 Task: In the  document logbook.epub Use the feature 'and check spelling and grammer' Change font style of header to '30' Select the body of letter and change paragraph spacing to  1.5
Action: Mouse moved to (242, 82)
Screenshot: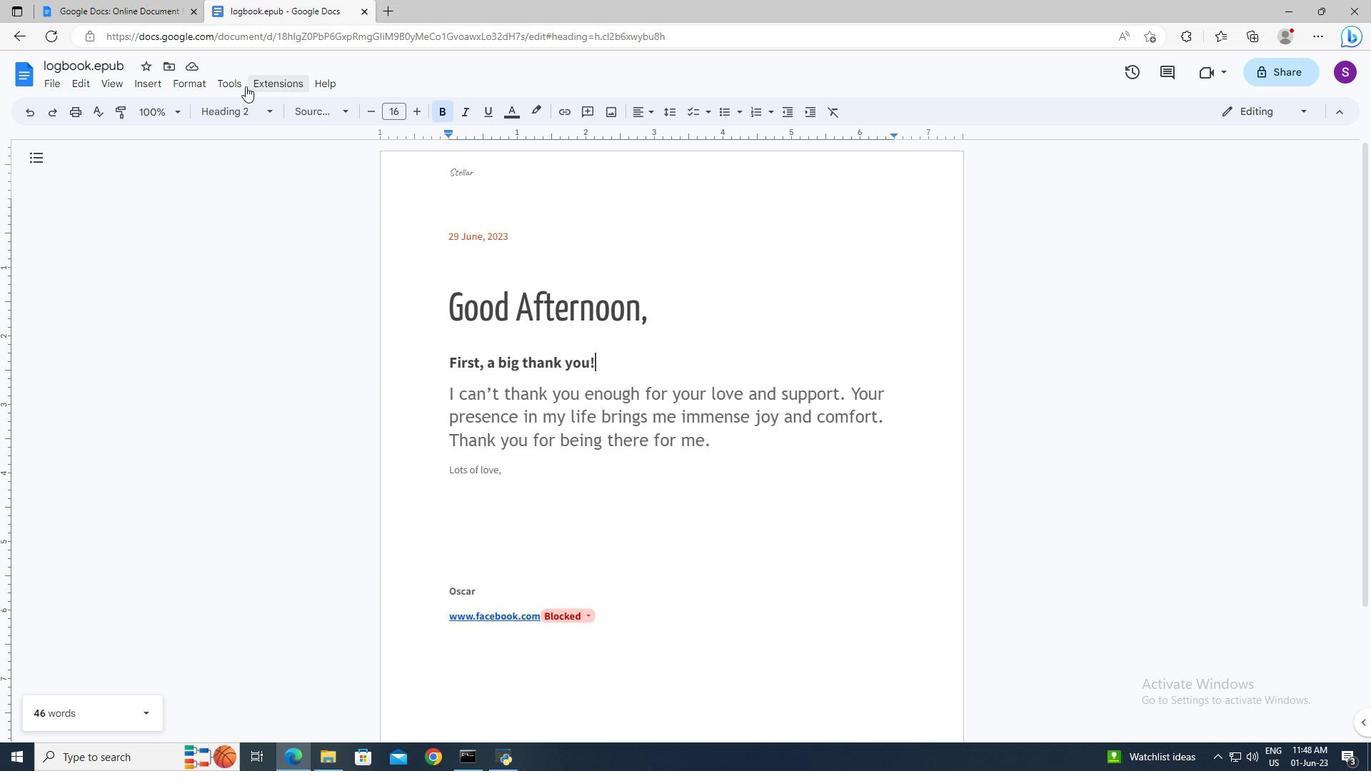 
Action: Mouse pressed left at (242, 82)
Screenshot: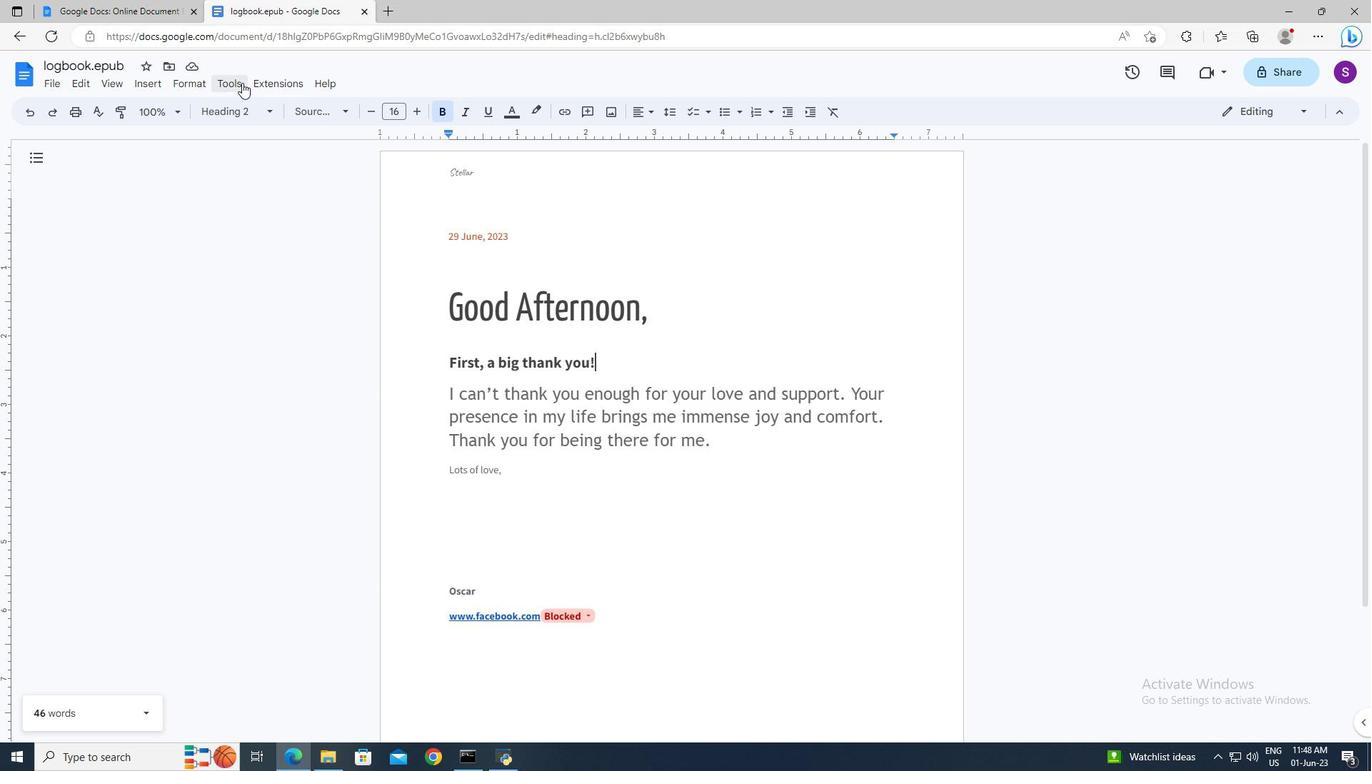 
Action: Mouse moved to (507, 114)
Screenshot: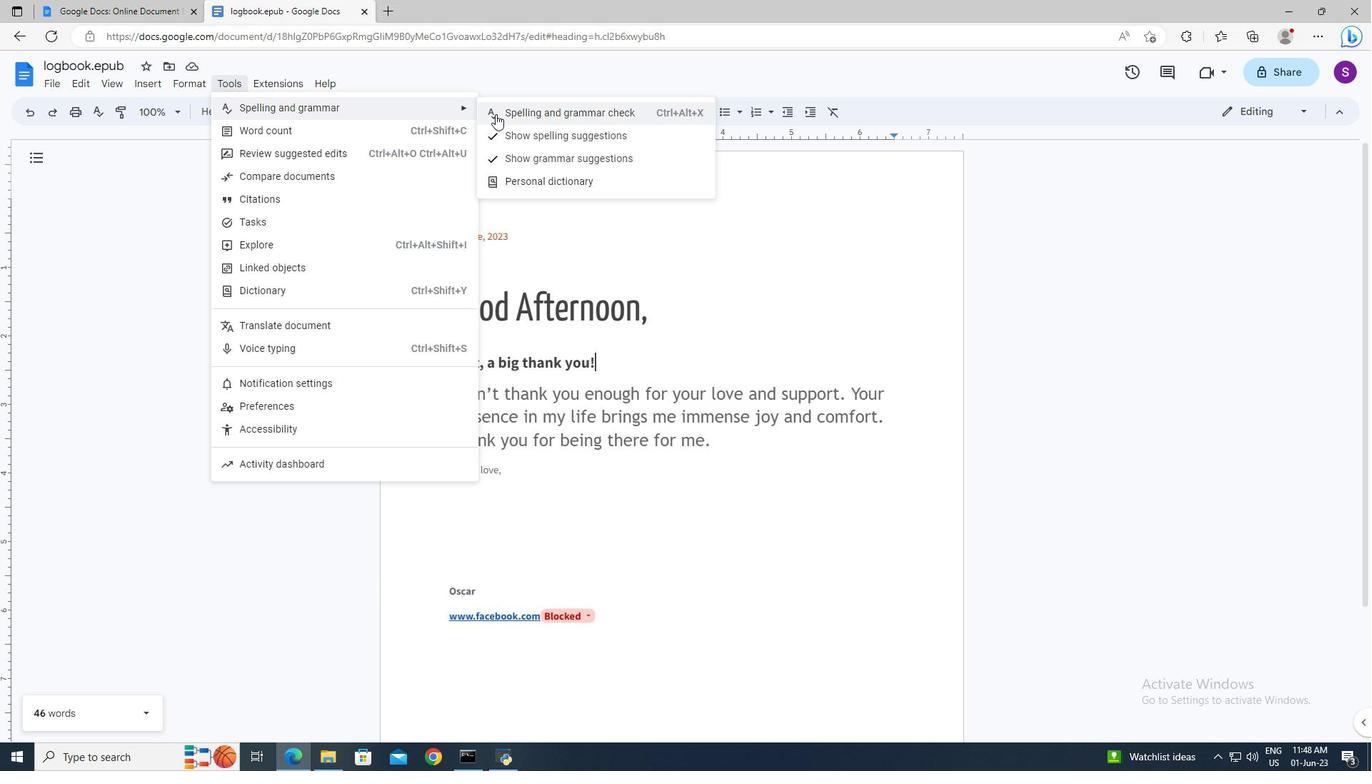 
Action: Mouse pressed left at (507, 114)
Screenshot: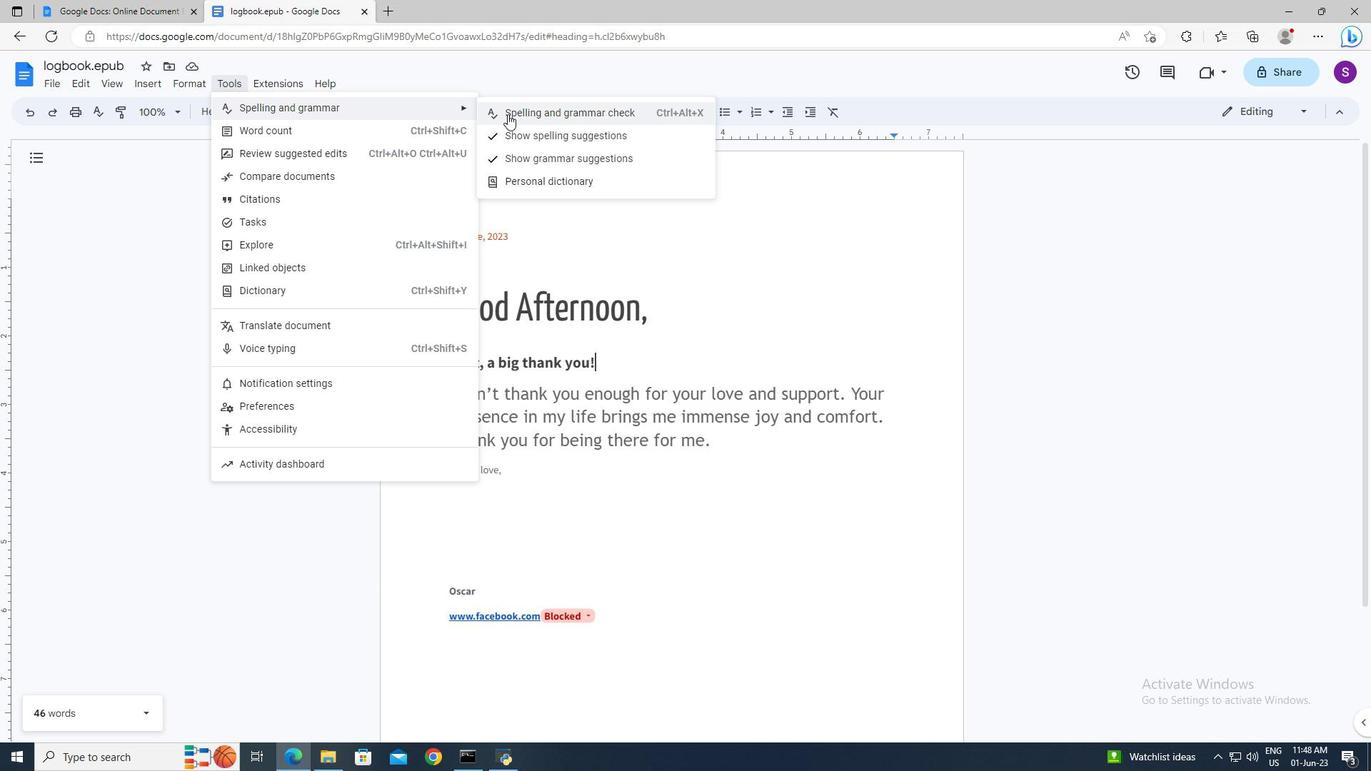 
Action: Mouse moved to (496, 175)
Screenshot: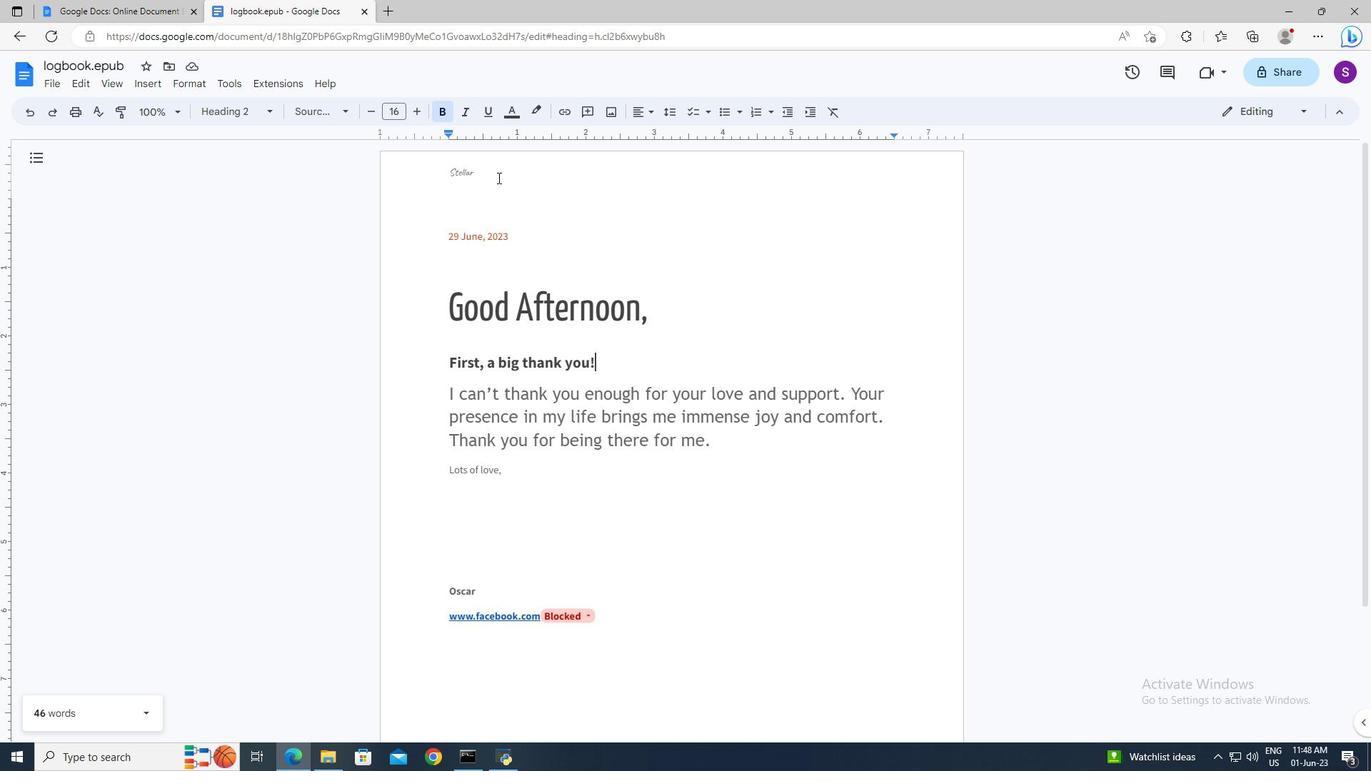 
Action: Mouse pressed left at (496, 175)
Screenshot: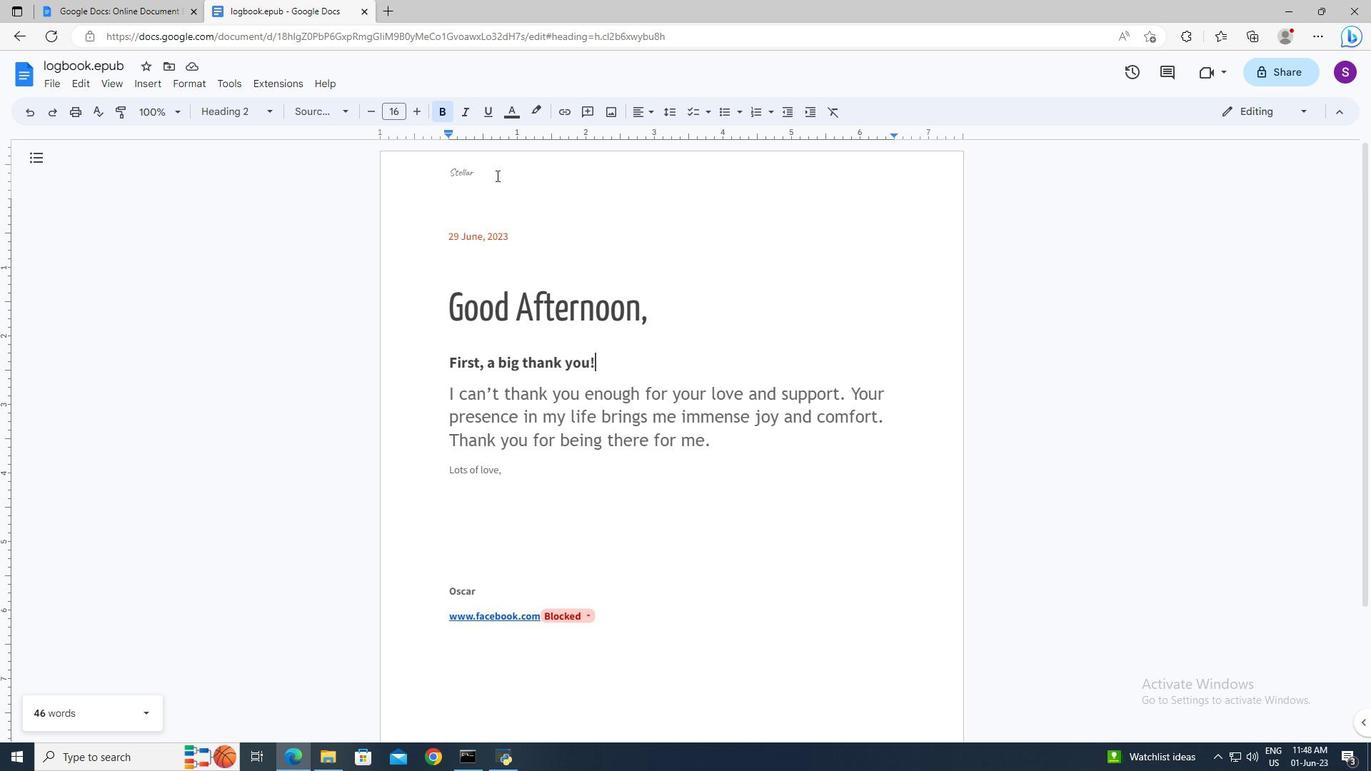
Action: Mouse pressed left at (496, 175)
Screenshot: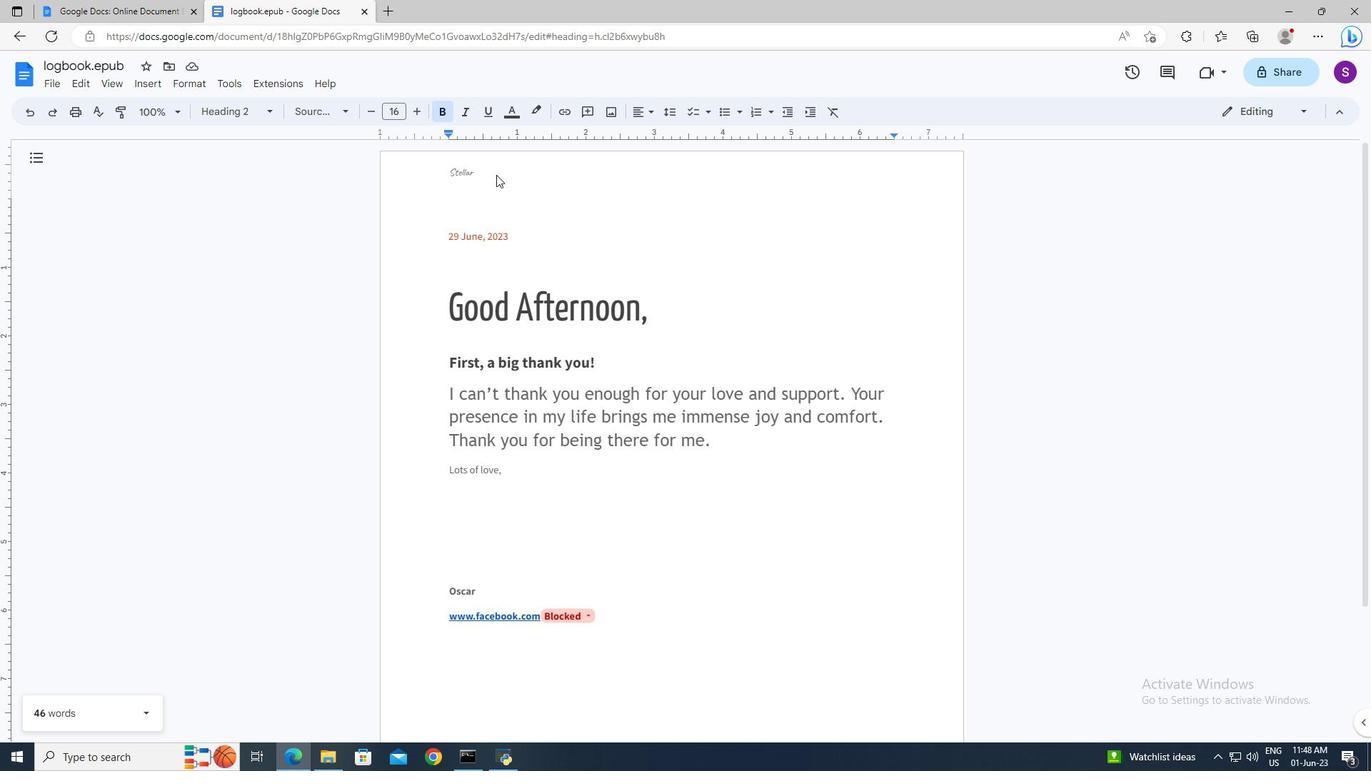 
Action: Key pressed <Key.shift><Key.up>
Screenshot: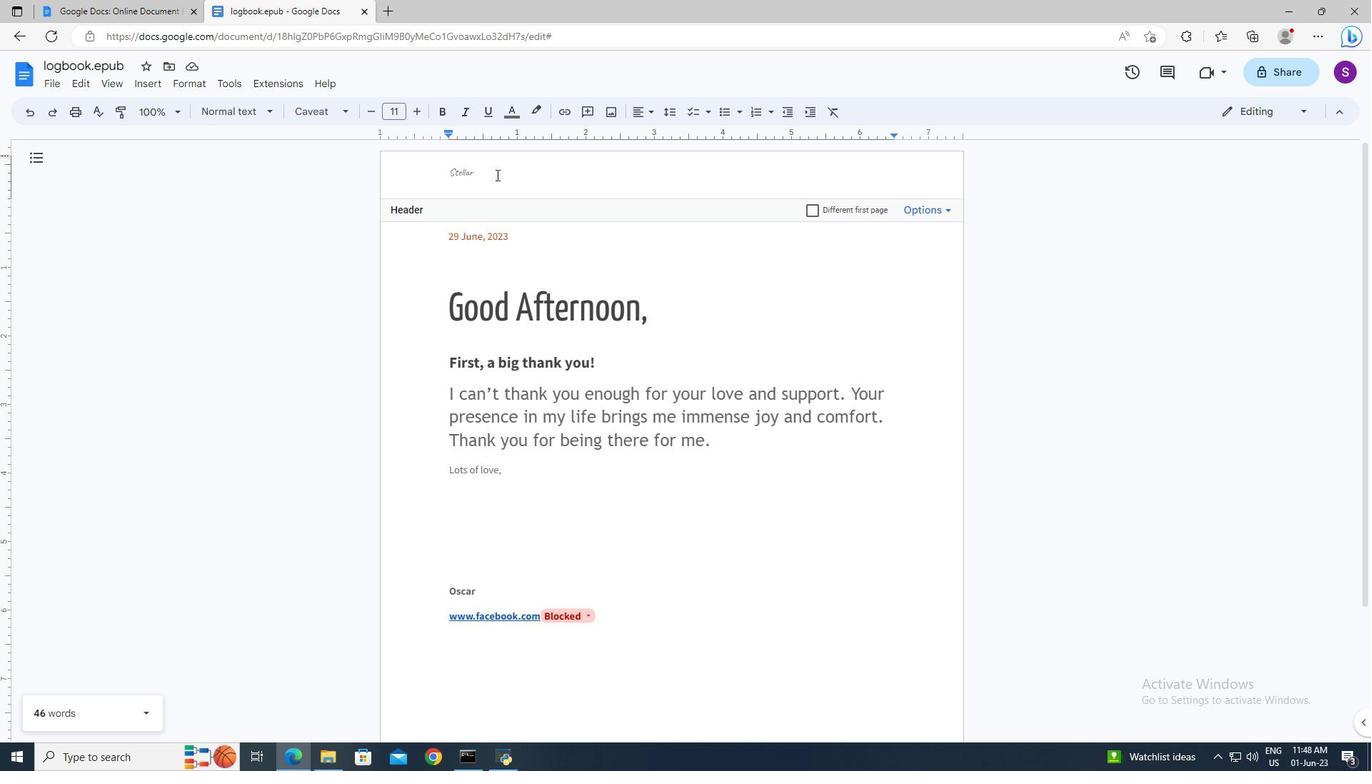 
Action: Mouse moved to (398, 117)
Screenshot: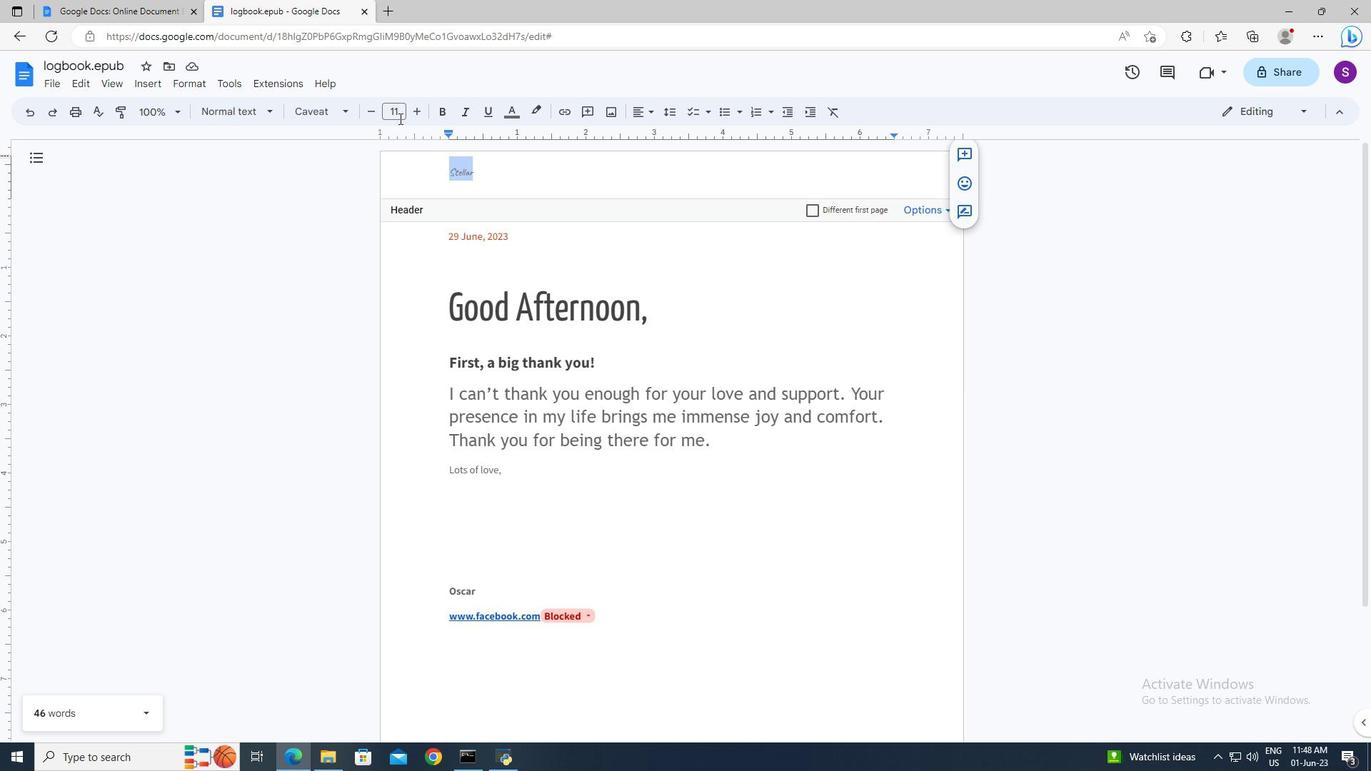 
Action: Mouse pressed left at (398, 117)
Screenshot: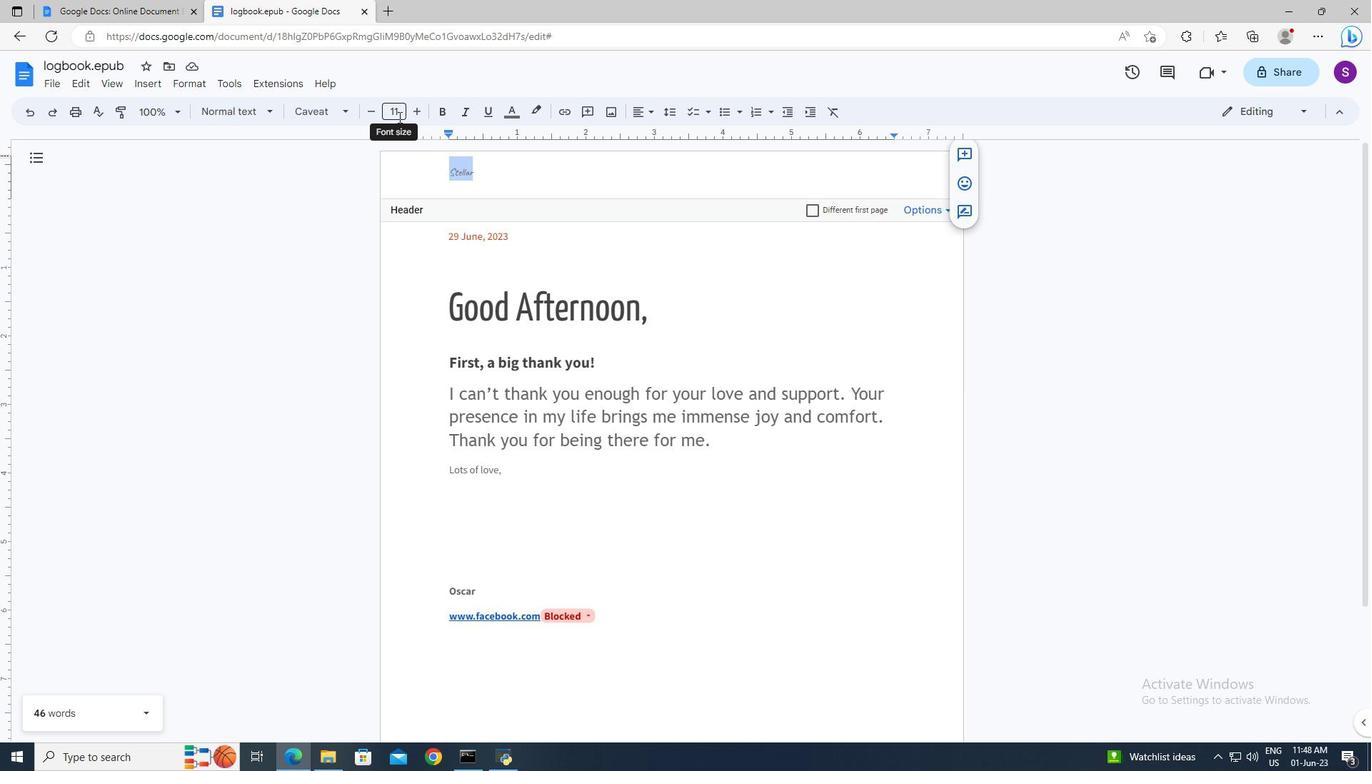 
Action: Key pressed 30<Key.enter>
Screenshot: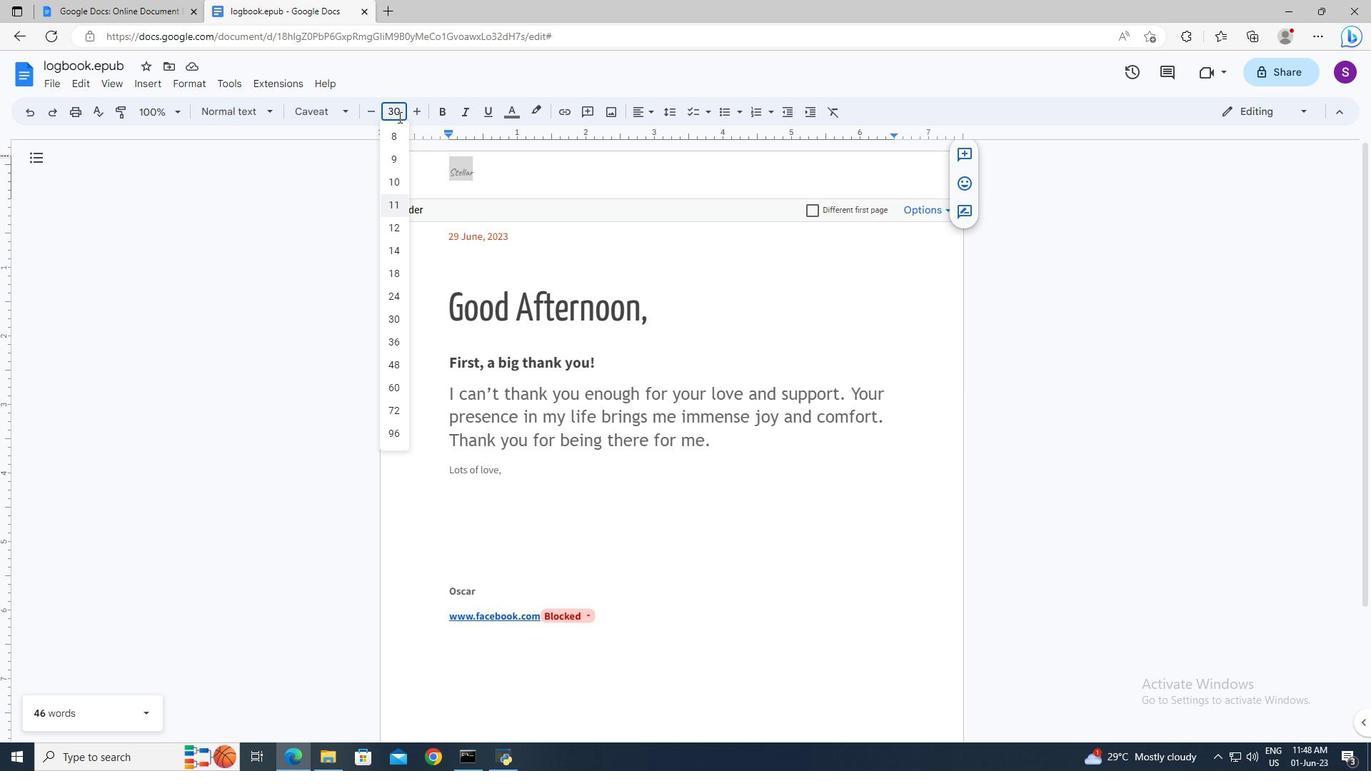
Action: Mouse moved to (525, 182)
Screenshot: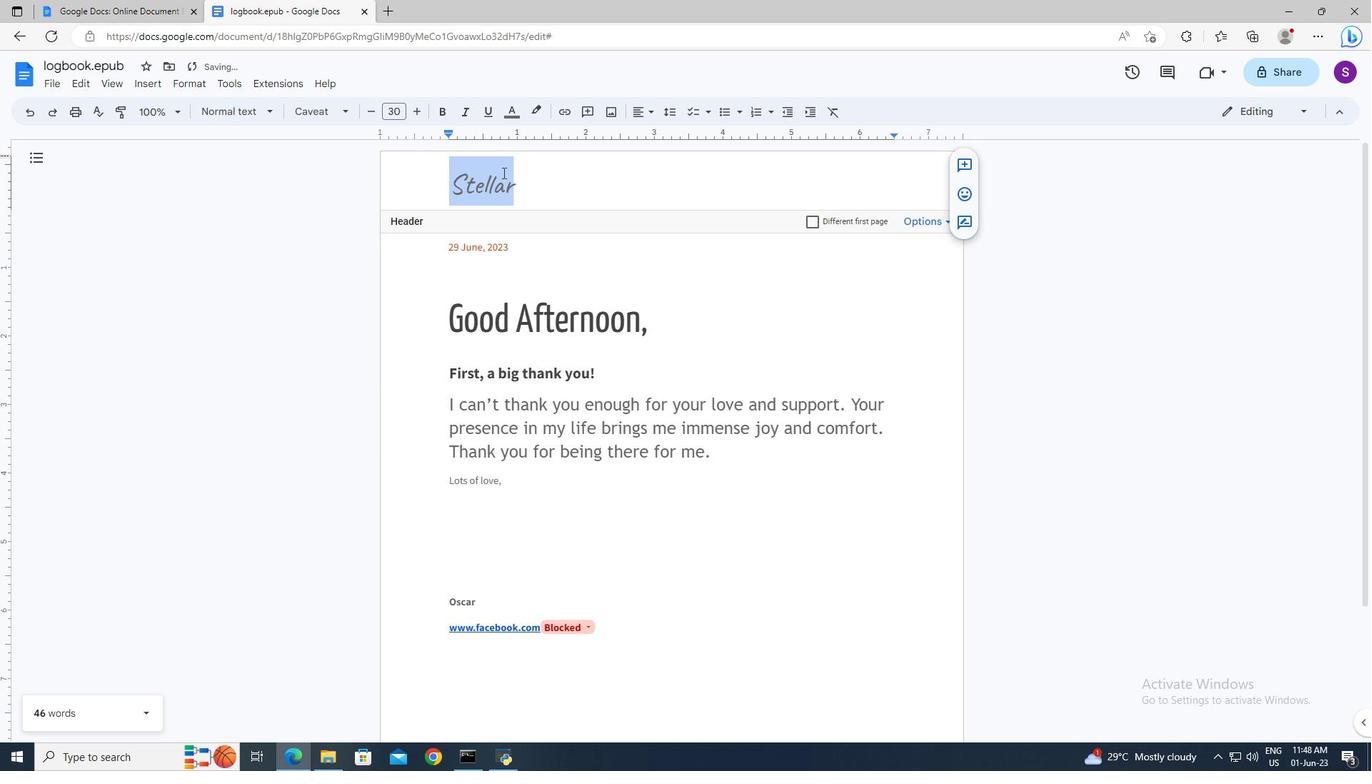
Action: Mouse pressed left at (525, 182)
Screenshot: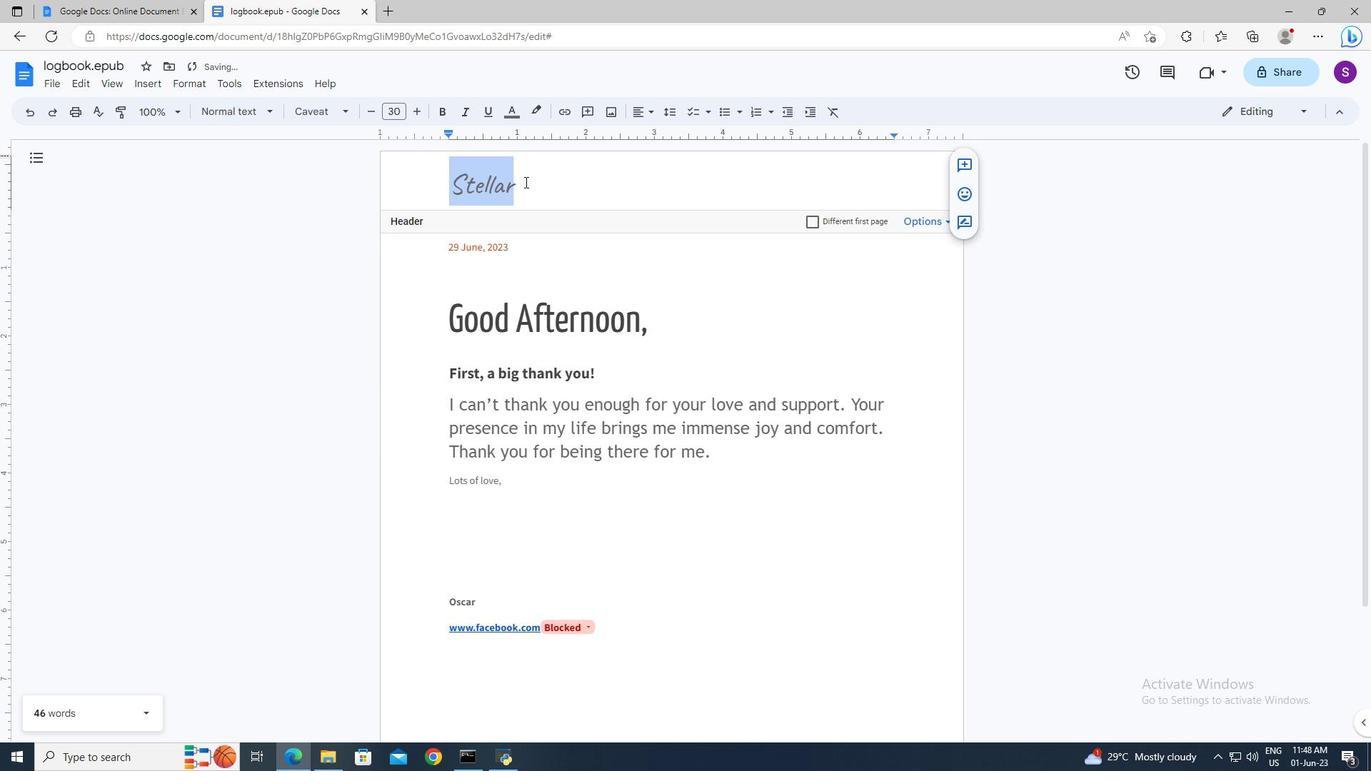 
Action: Mouse moved to (447, 405)
Screenshot: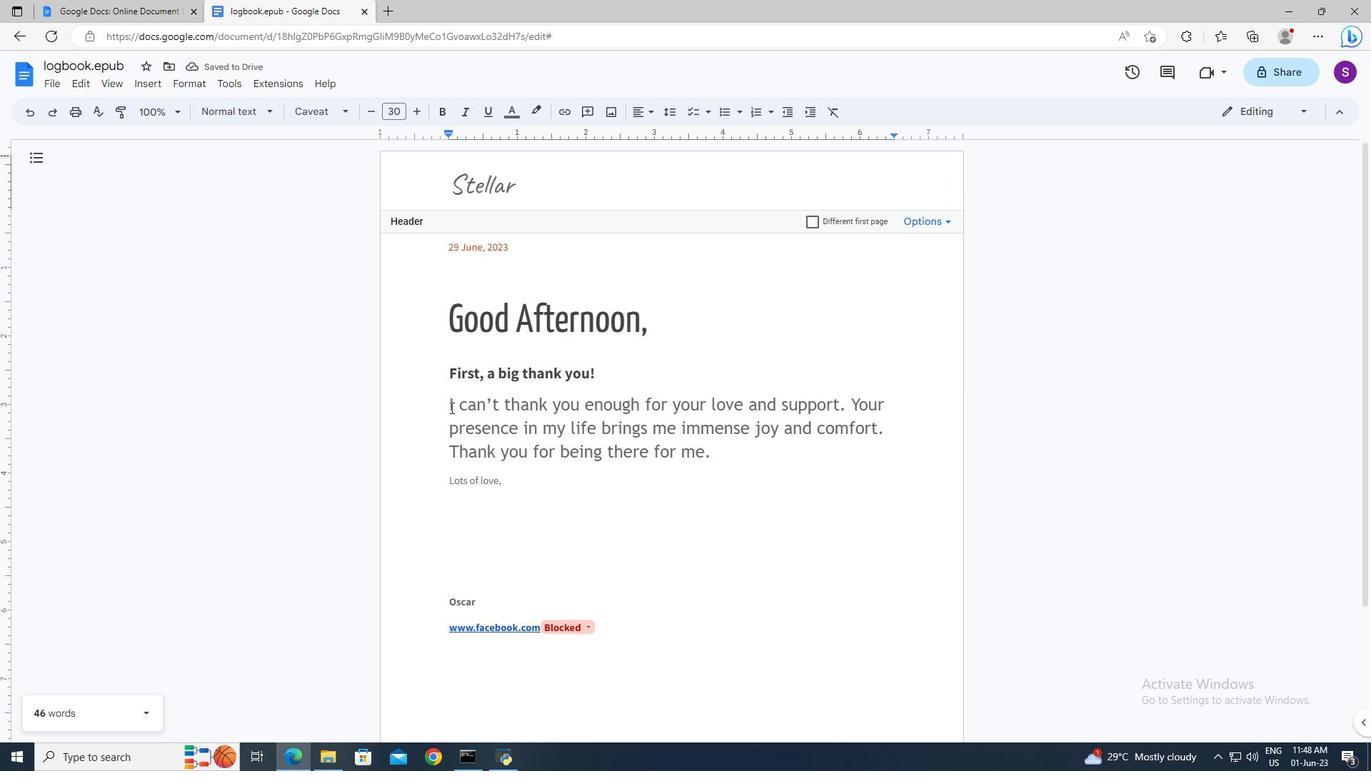 
Action: Mouse pressed left at (447, 405)
Screenshot: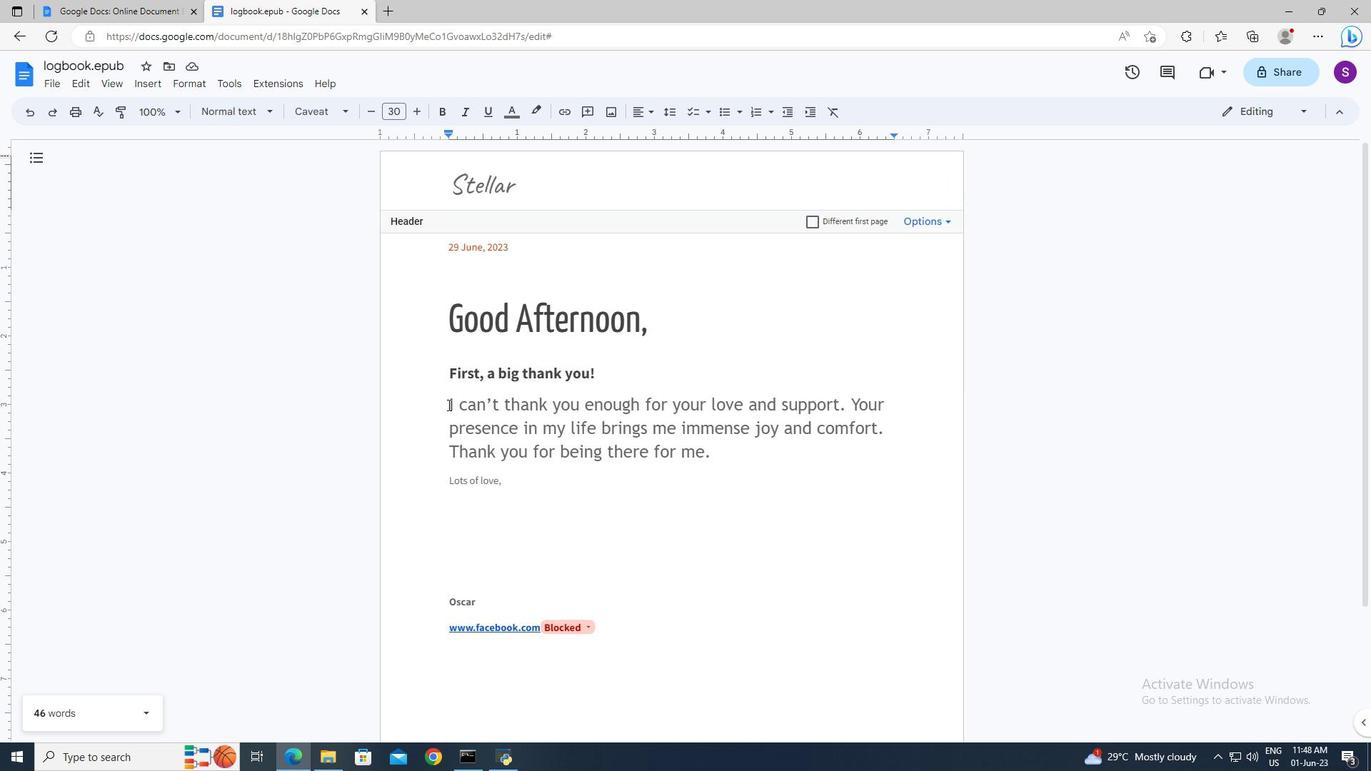 
Action: Key pressed <Key.shift><Key.shift><Key.shift><Key.shift><Key.shift><Key.down>
Screenshot: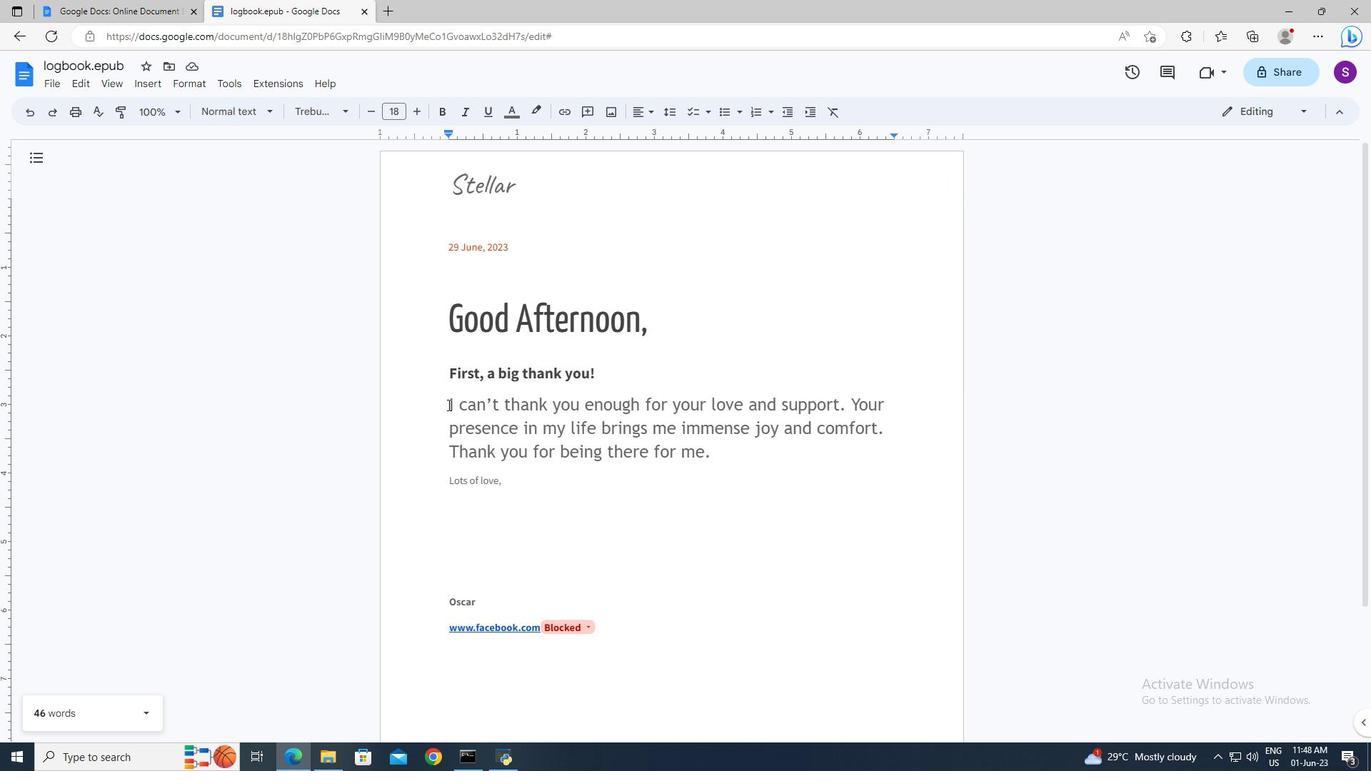 
Action: Mouse moved to (666, 116)
Screenshot: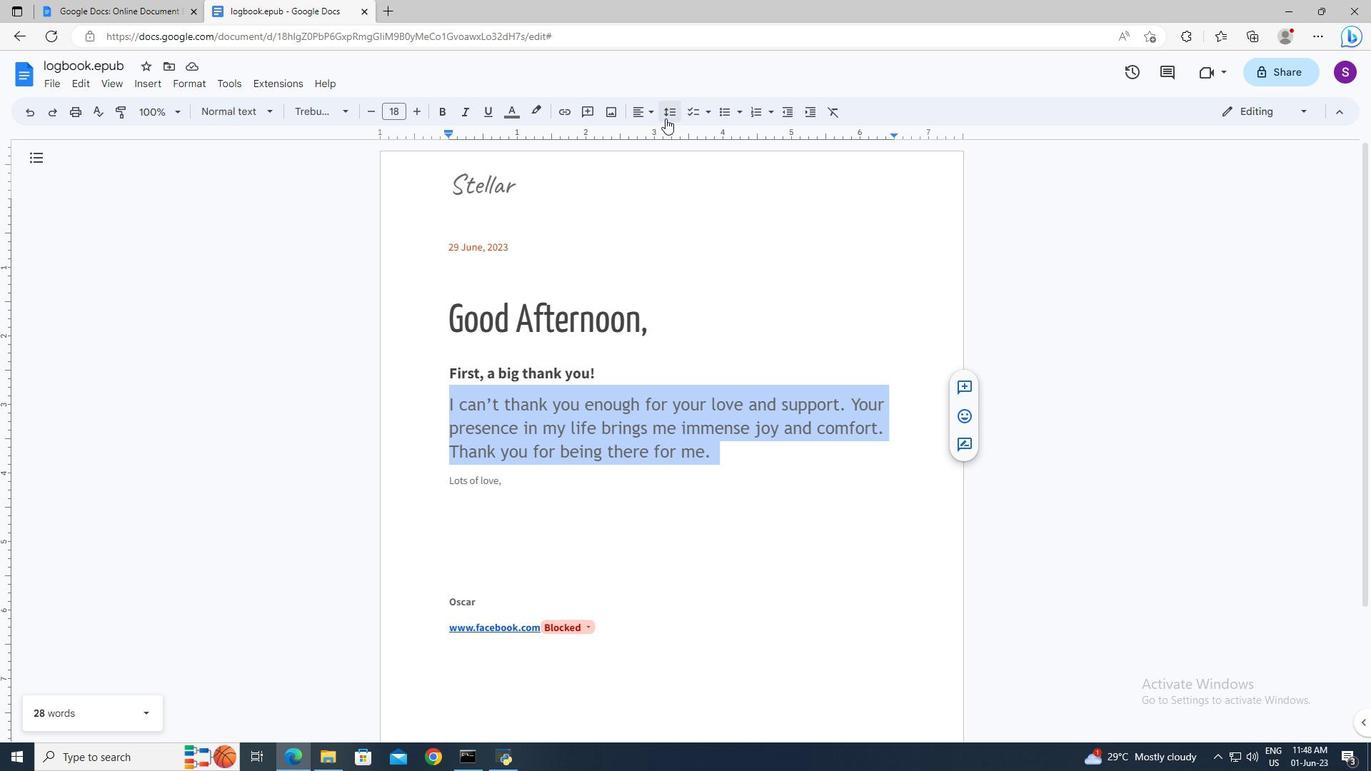 
Action: Mouse pressed left at (666, 116)
Screenshot: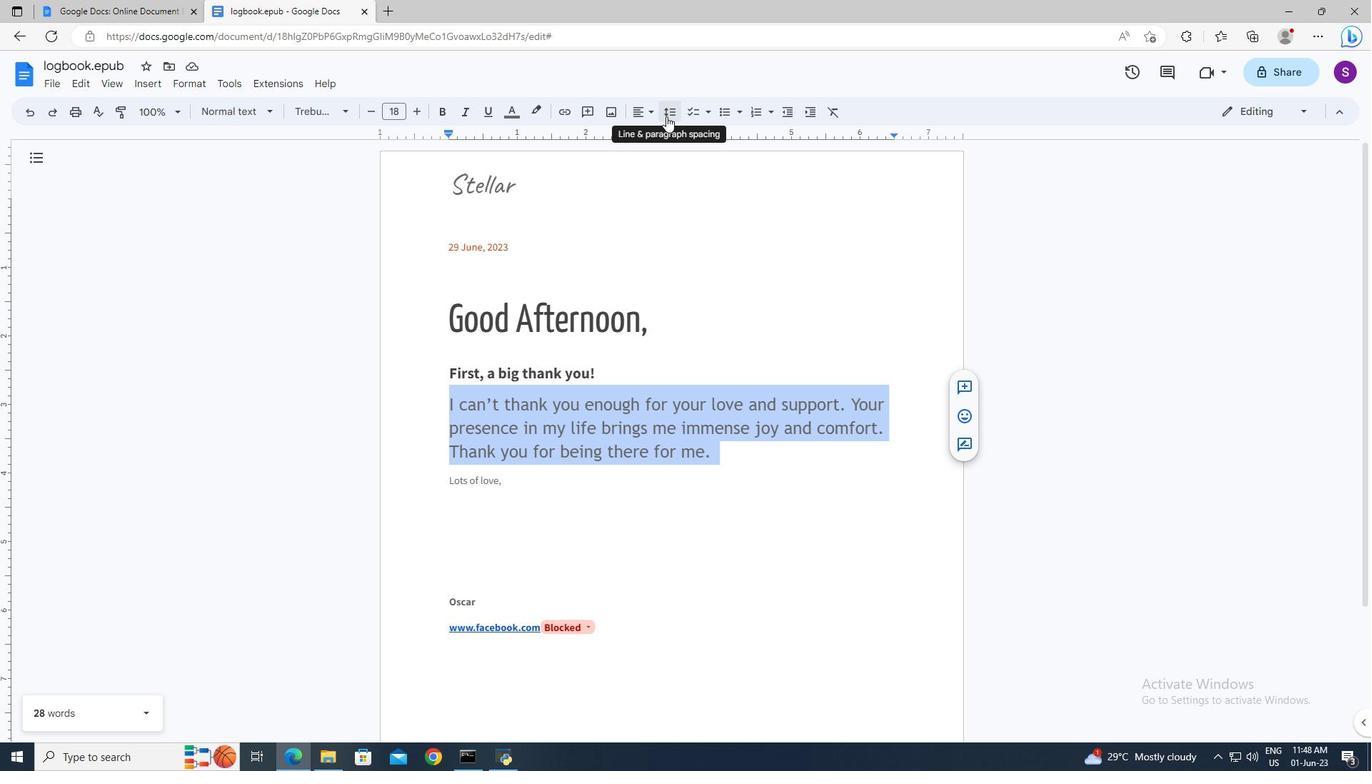 
Action: Mouse moved to (682, 183)
Screenshot: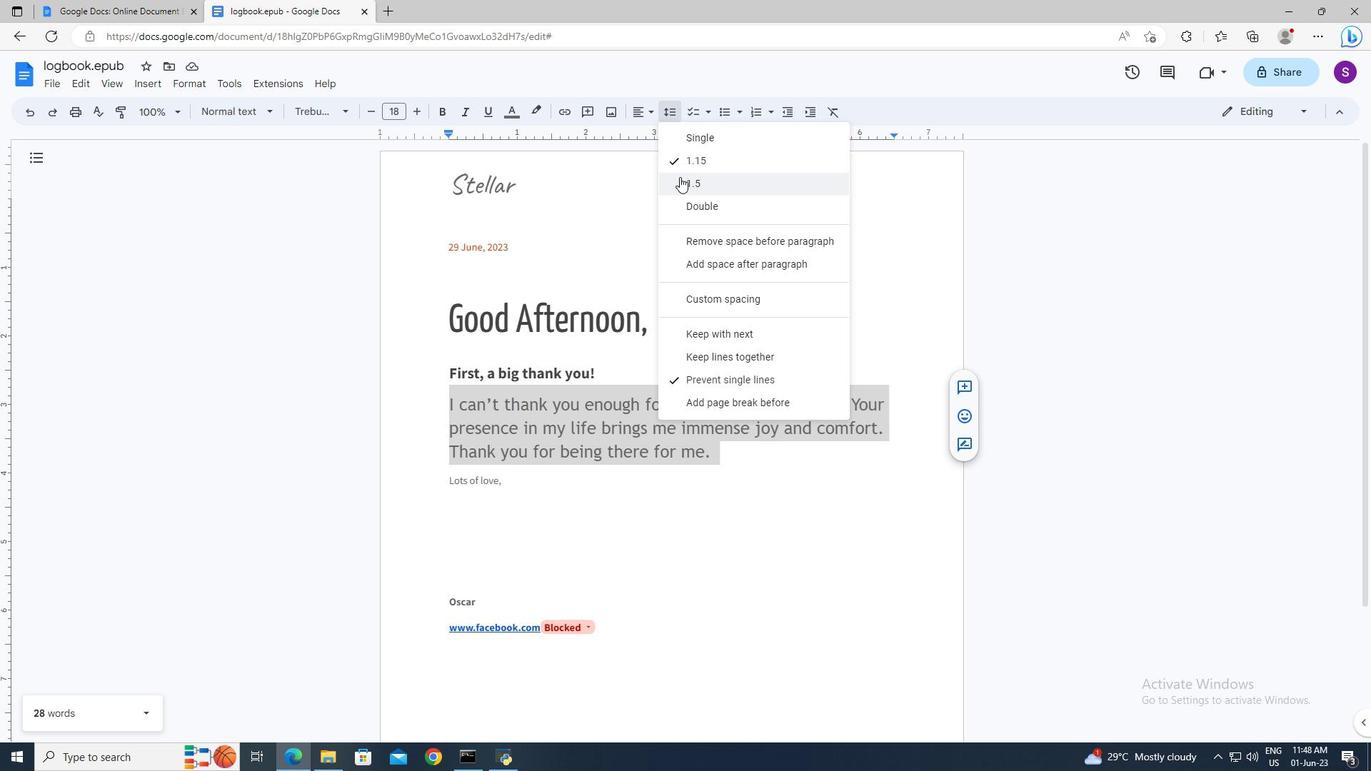 
Action: Mouse pressed left at (682, 183)
Screenshot: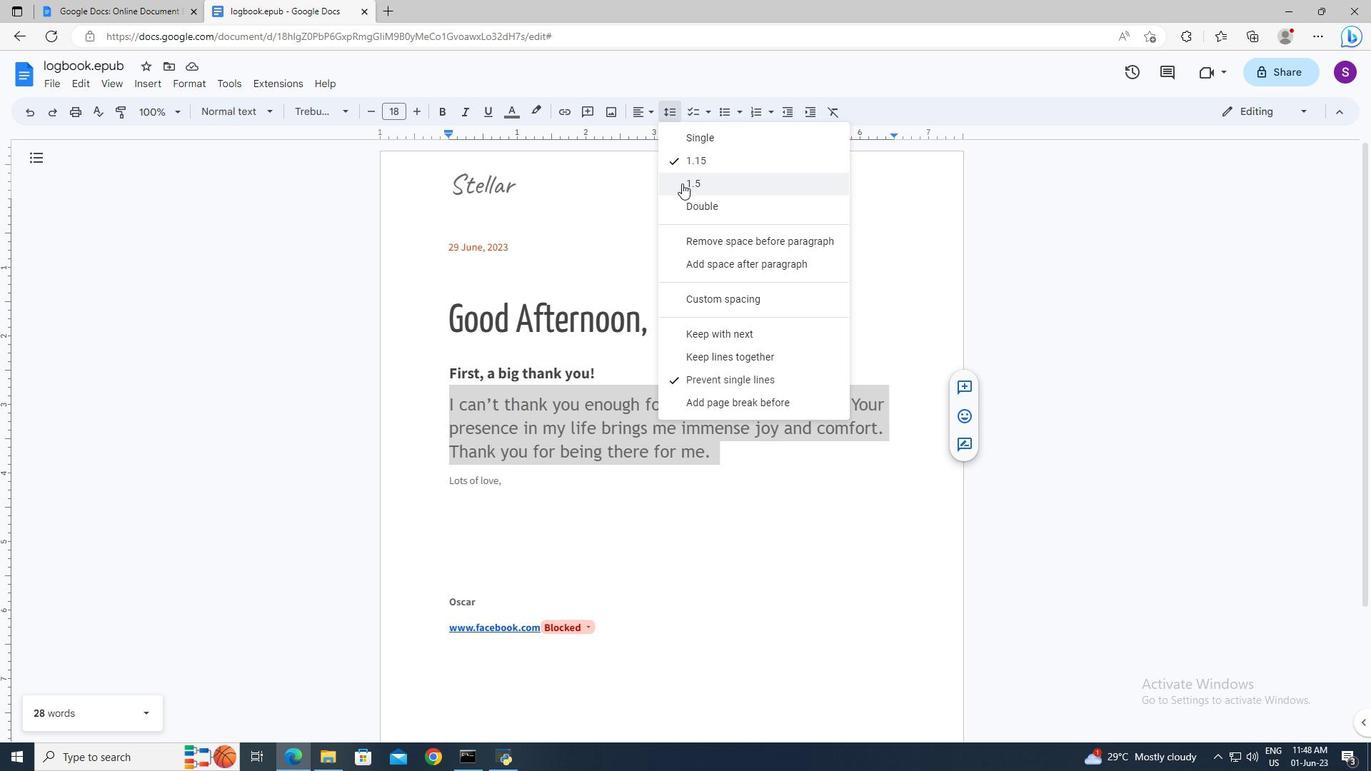 
Action: Mouse moved to (742, 483)
Screenshot: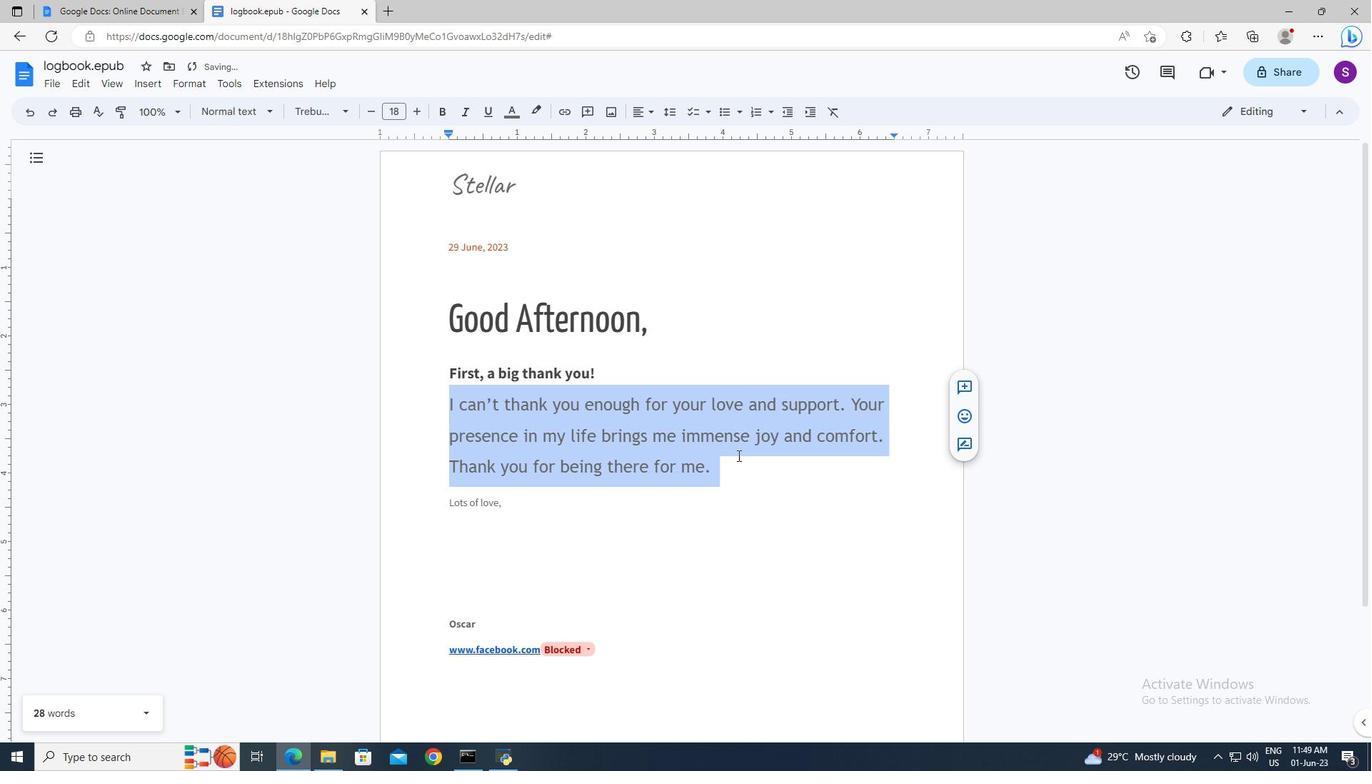
Action: Mouse pressed left at (742, 483)
Screenshot: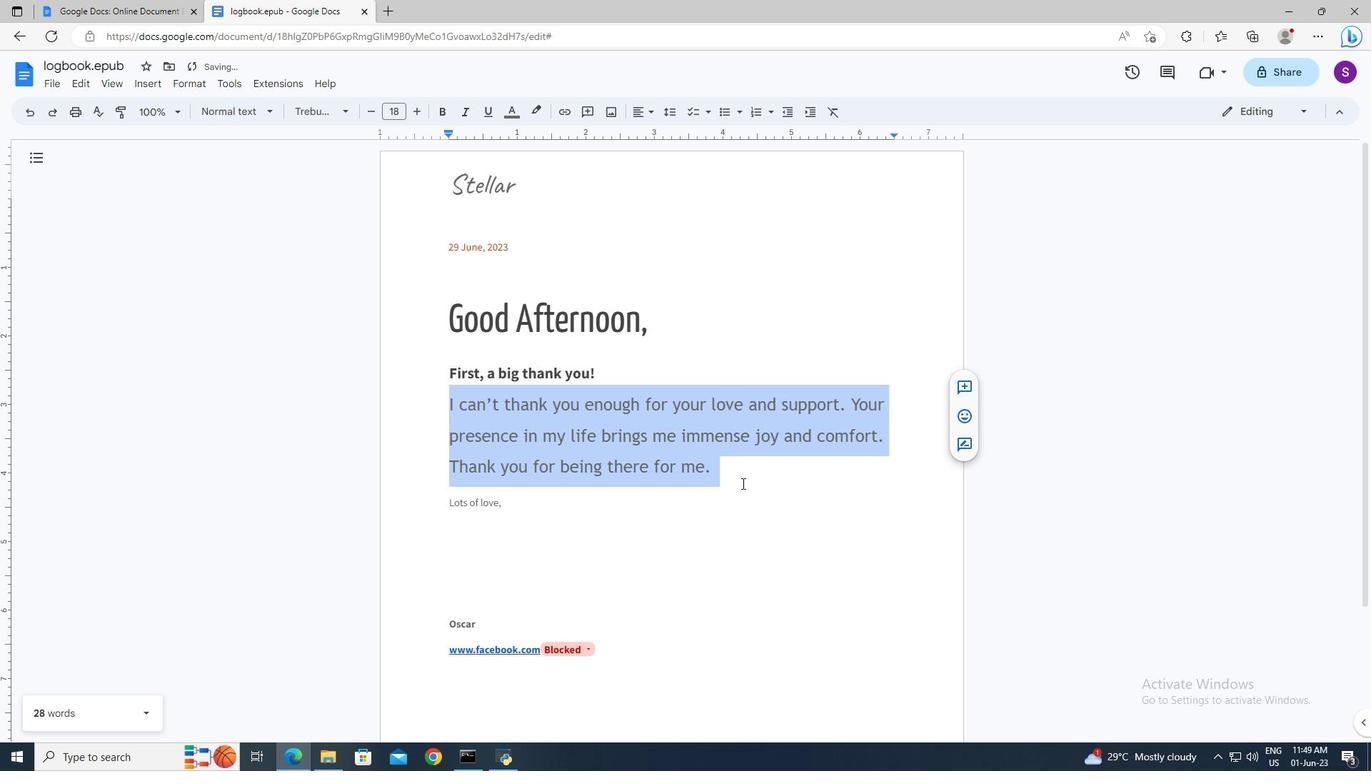 
